 Task: Look for products with raspberry flavor in the category "Lollipops".
Action: Mouse moved to (11, 56)
Screenshot: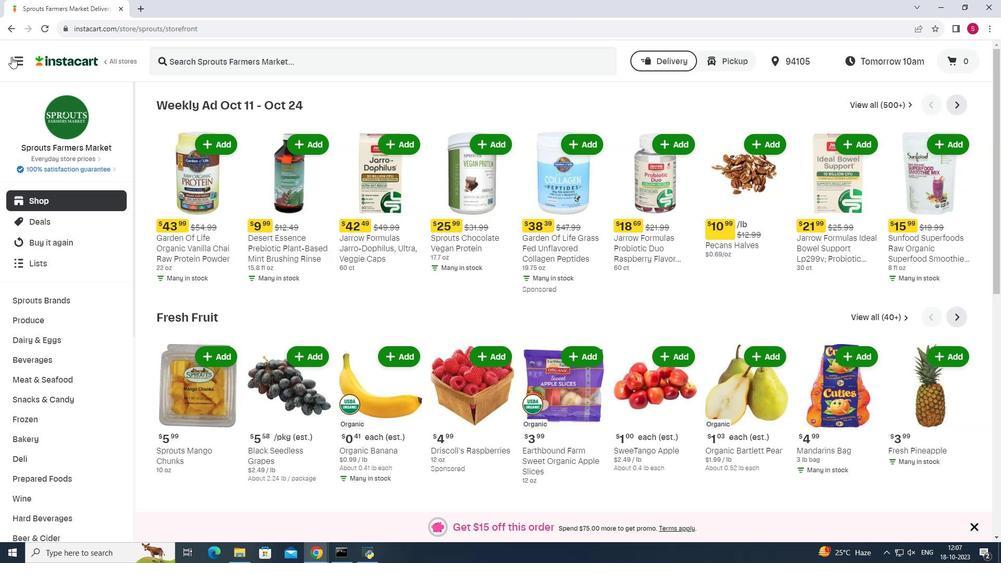 
Action: Mouse pressed left at (11, 56)
Screenshot: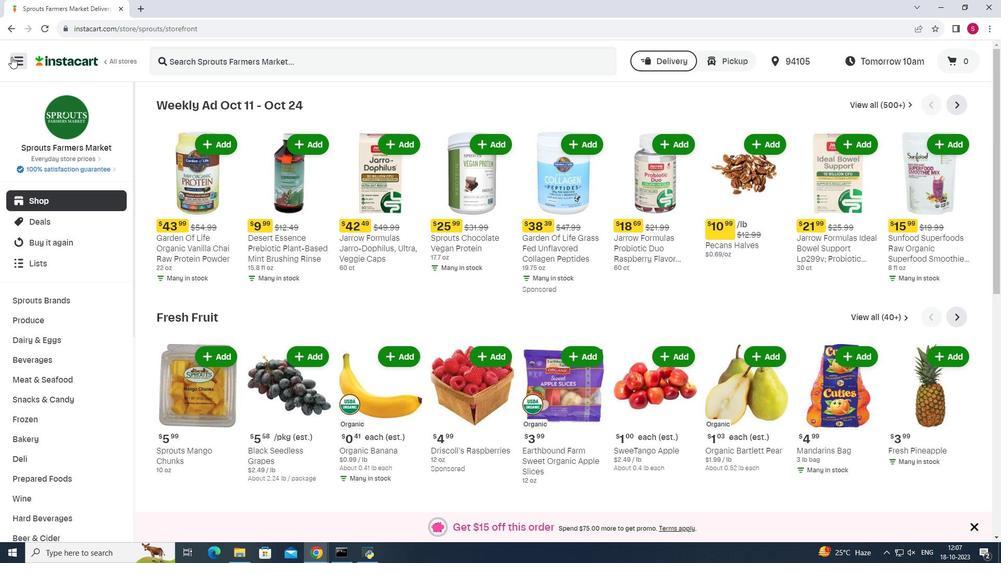 
Action: Mouse moved to (46, 271)
Screenshot: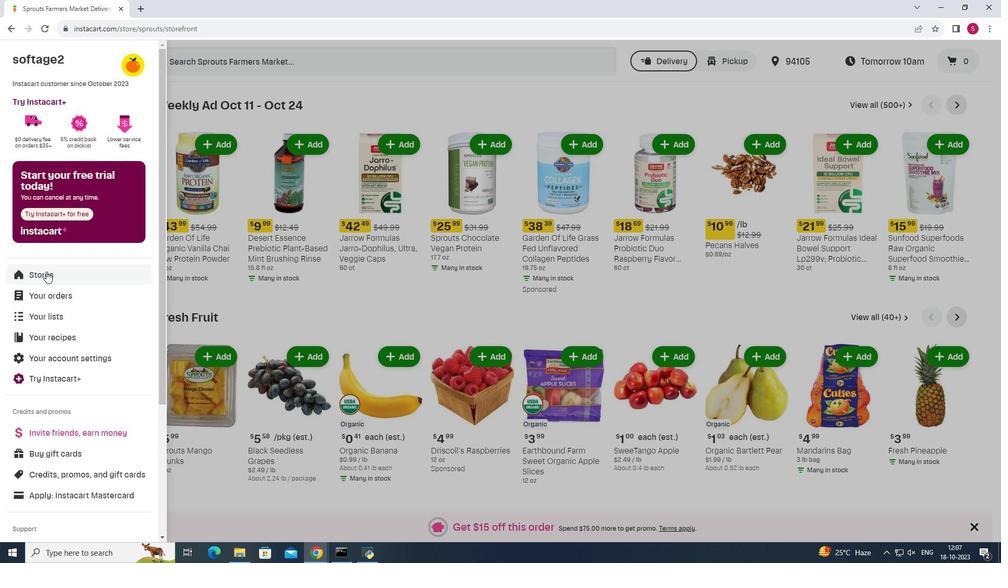 
Action: Mouse pressed left at (46, 271)
Screenshot: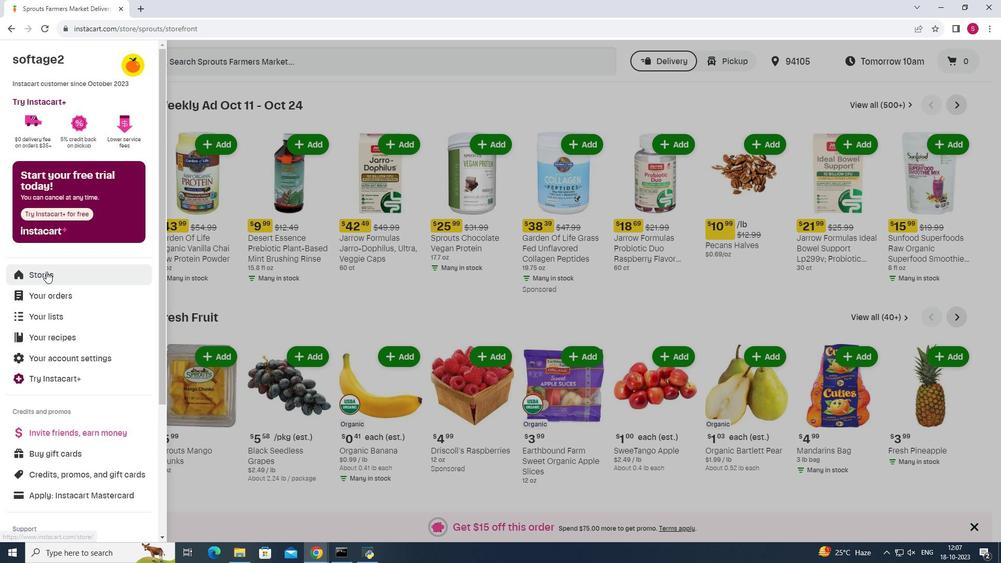 
Action: Mouse moved to (237, 94)
Screenshot: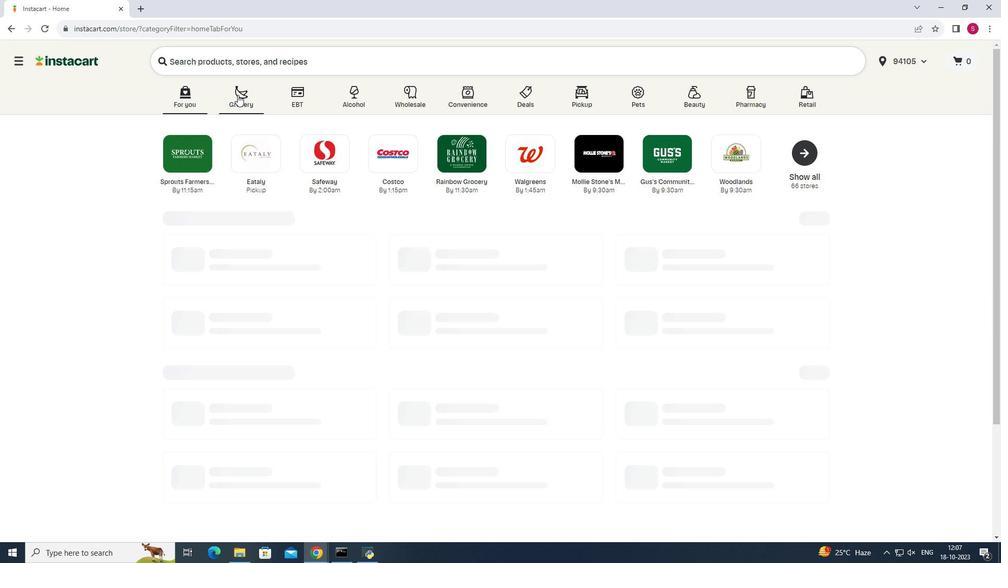 
Action: Mouse pressed left at (237, 94)
Screenshot: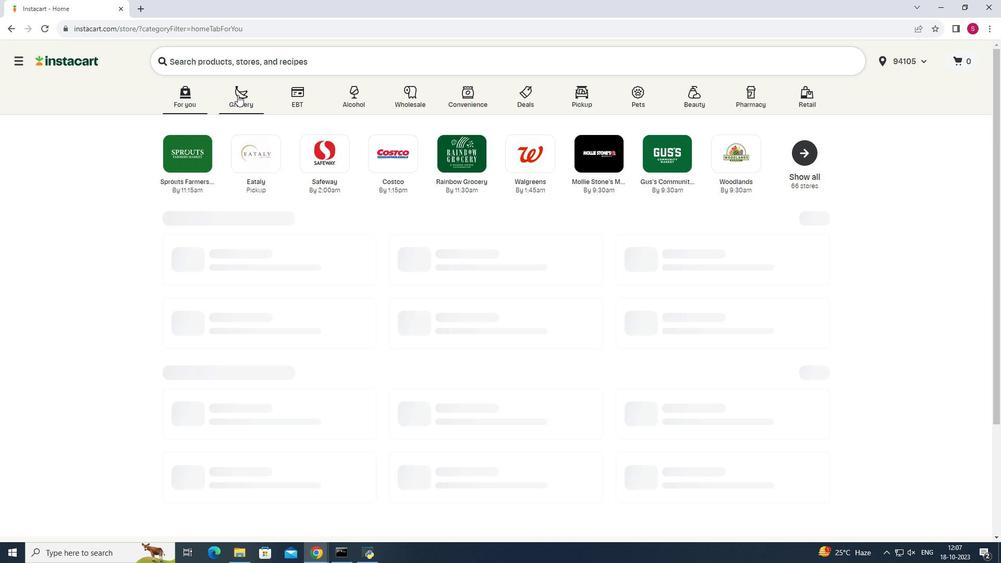 
Action: Mouse moved to (691, 142)
Screenshot: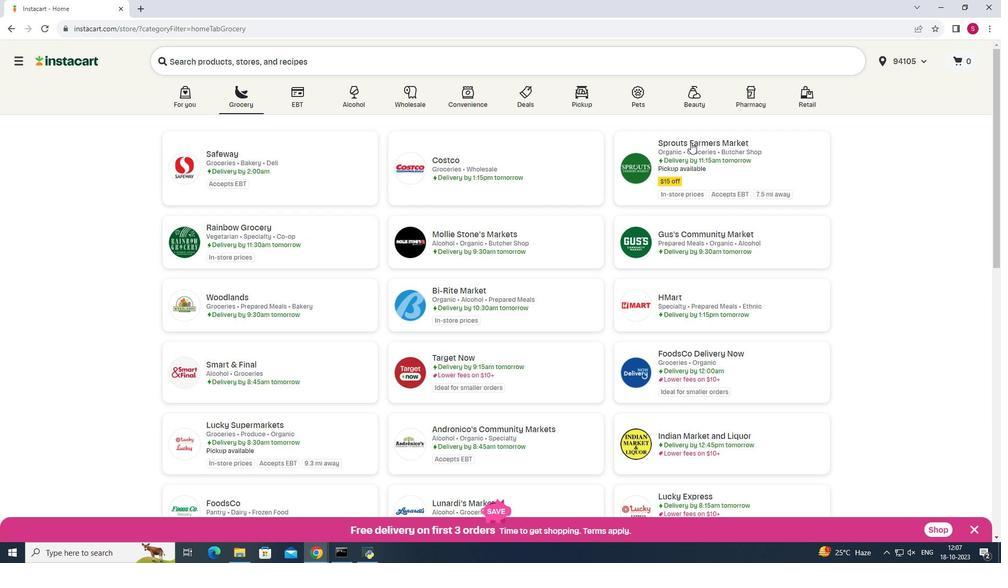 
Action: Mouse pressed left at (691, 142)
Screenshot: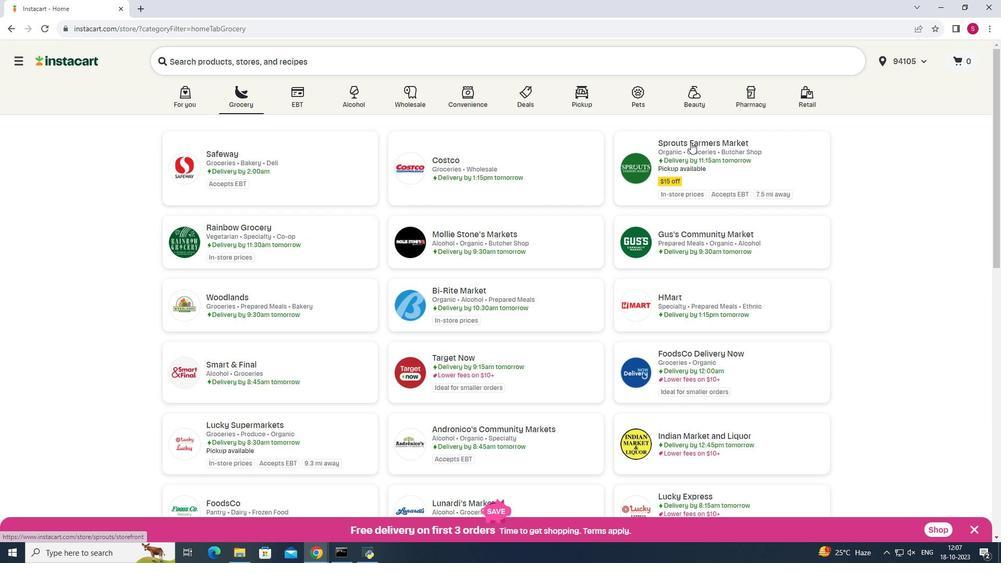 
Action: Mouse moved to (65, 405)
Screenshot: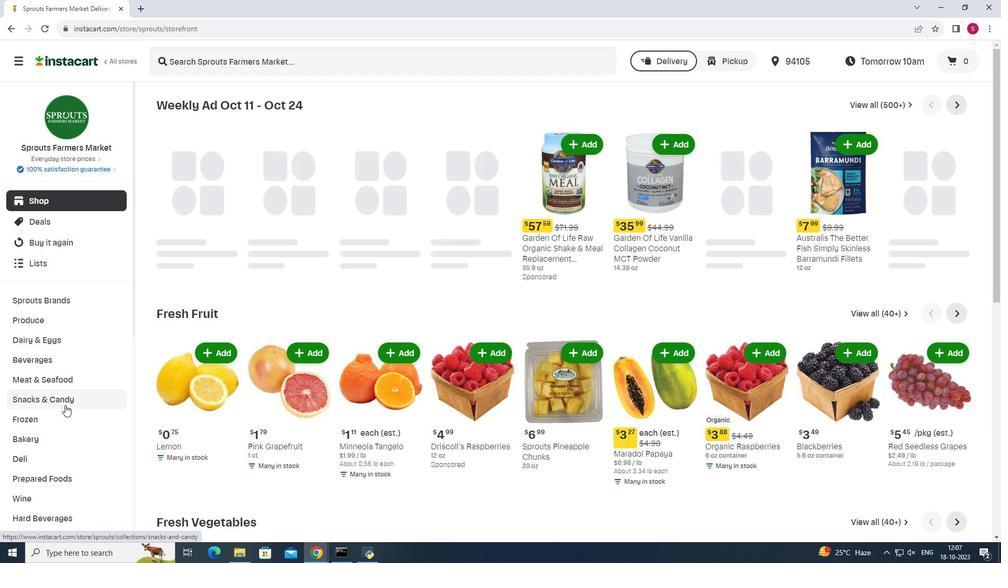 
Action: Mouse pressed left at (65, 405)
Screenshot: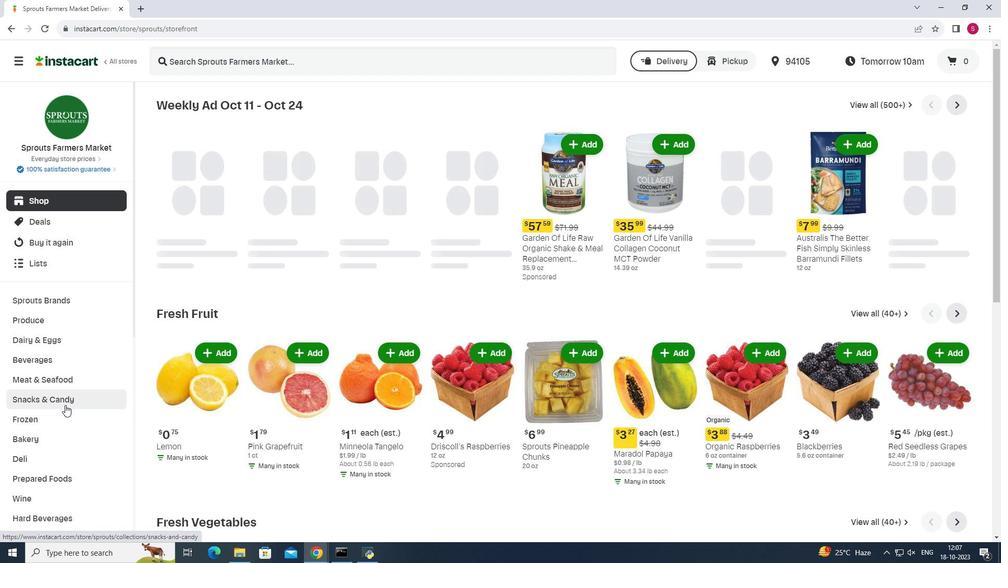 
Action: Mouse moved to (304, 126)
Screenshot: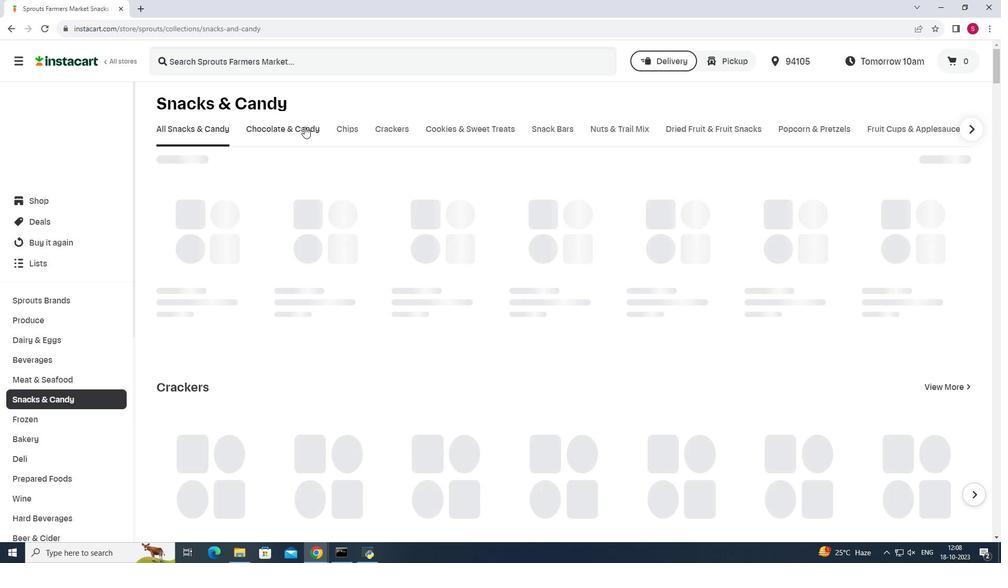 
Action: Mouse pressed left at (304, 126)
Screenshot: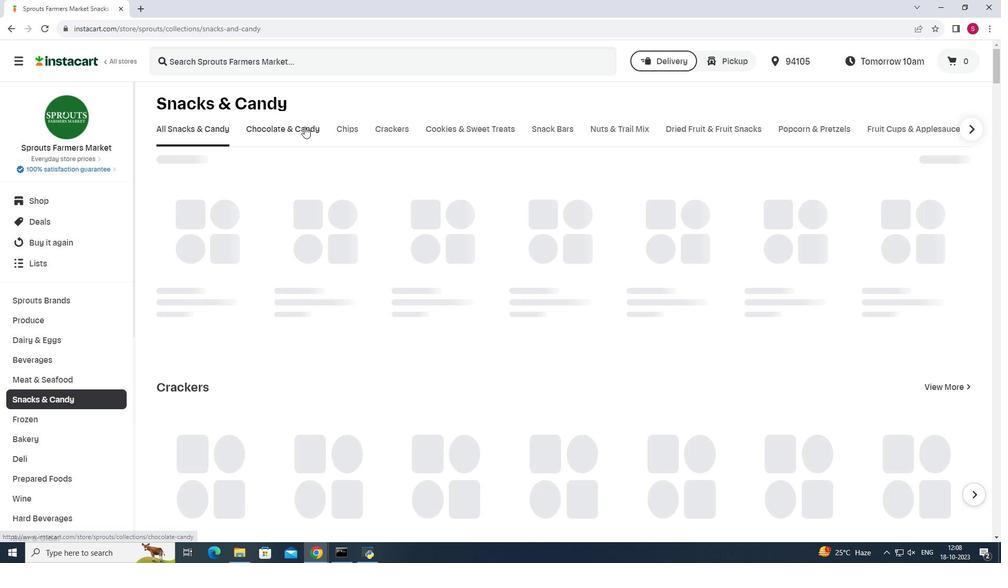 
Action: Mouse moved to (543, 171)
Screenshot: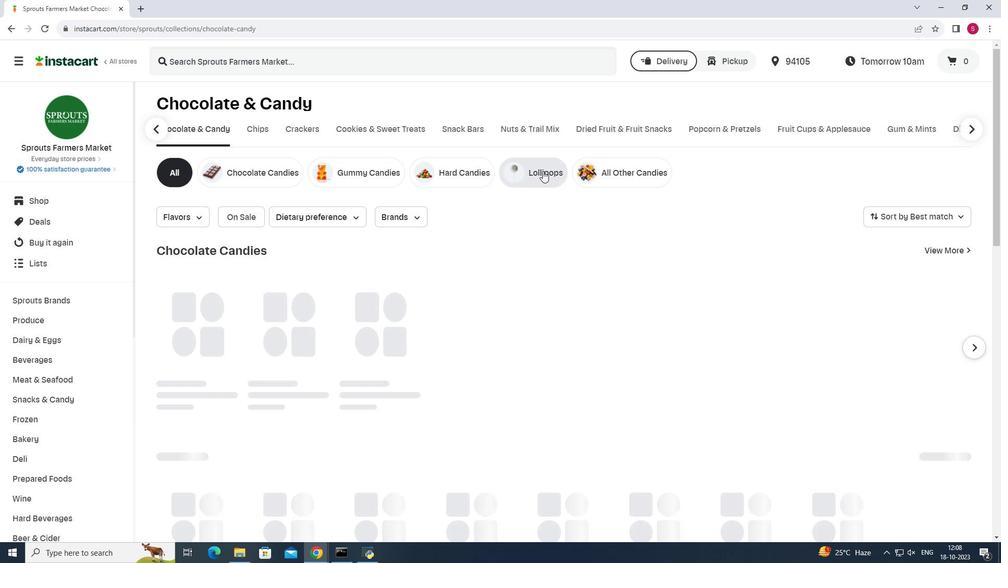 
Action: Mouse pressed left at (543, 171)
Screenshot: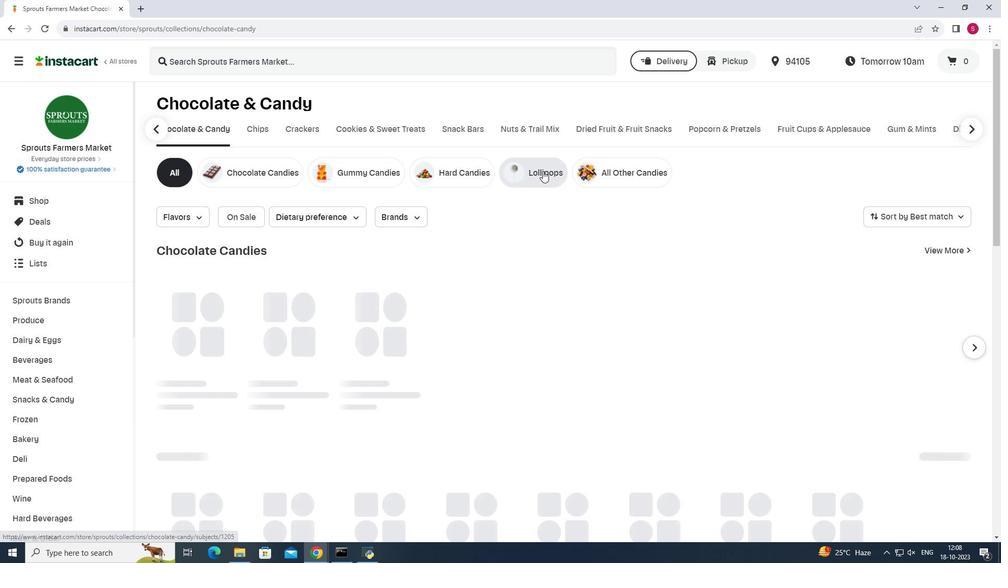 
Action: Mouse pressed left at (543, 171)
Screenshot: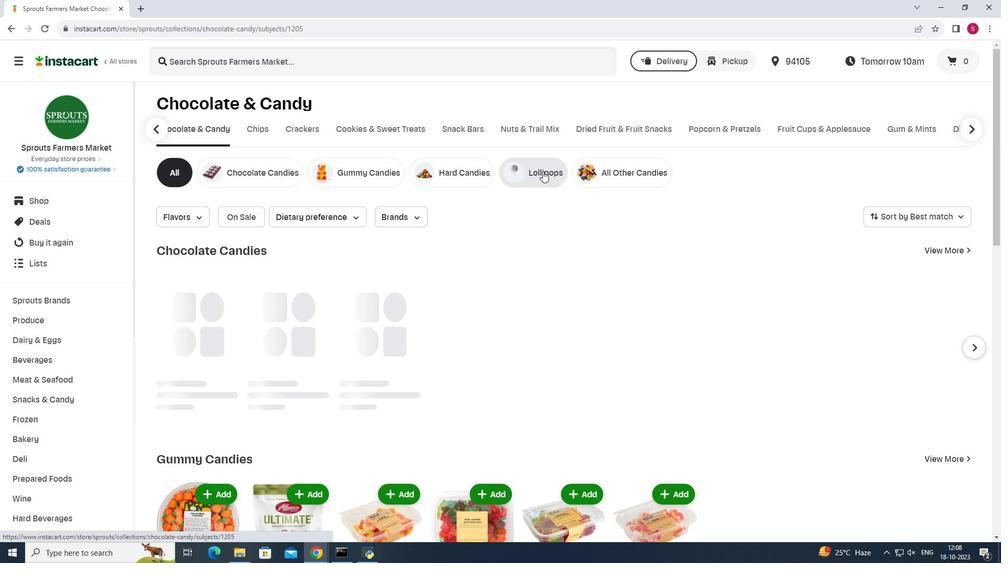 
Action: Mouse moved to (191, 215)
Screenshot: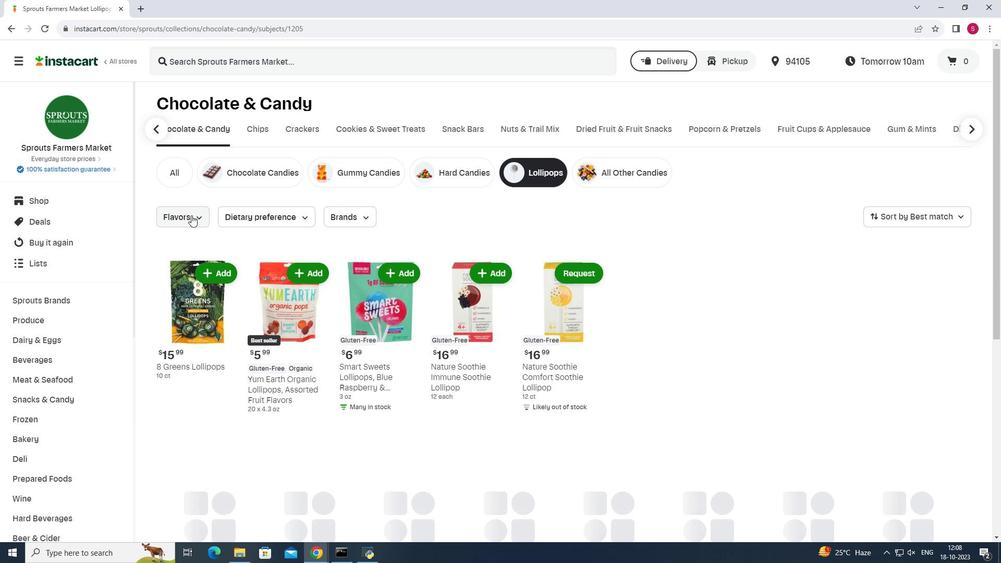 
Action: Mouse pressed left at (191, 215)
Screenshot: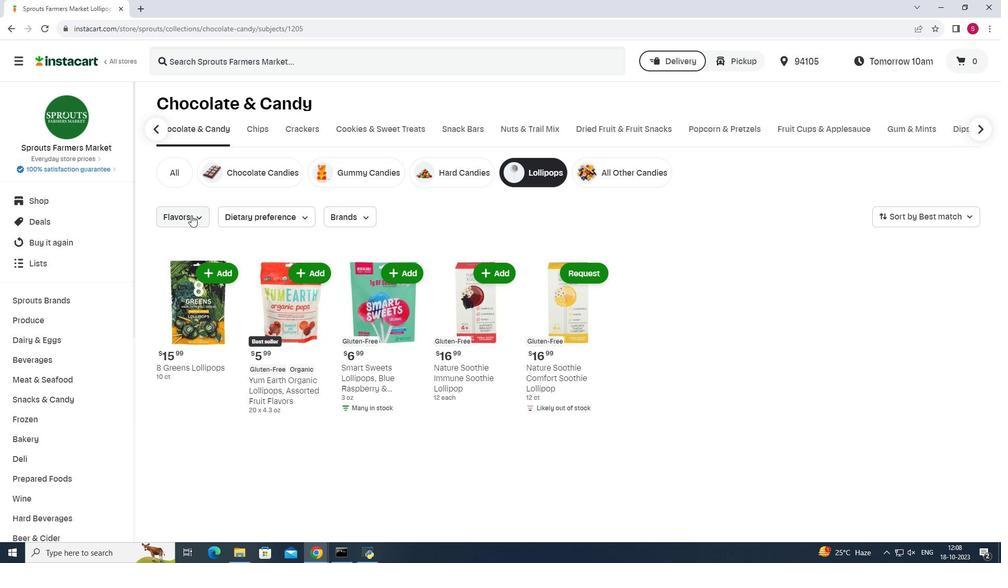 
Action: Mouse pressed left at (191, 215)
Screenshot: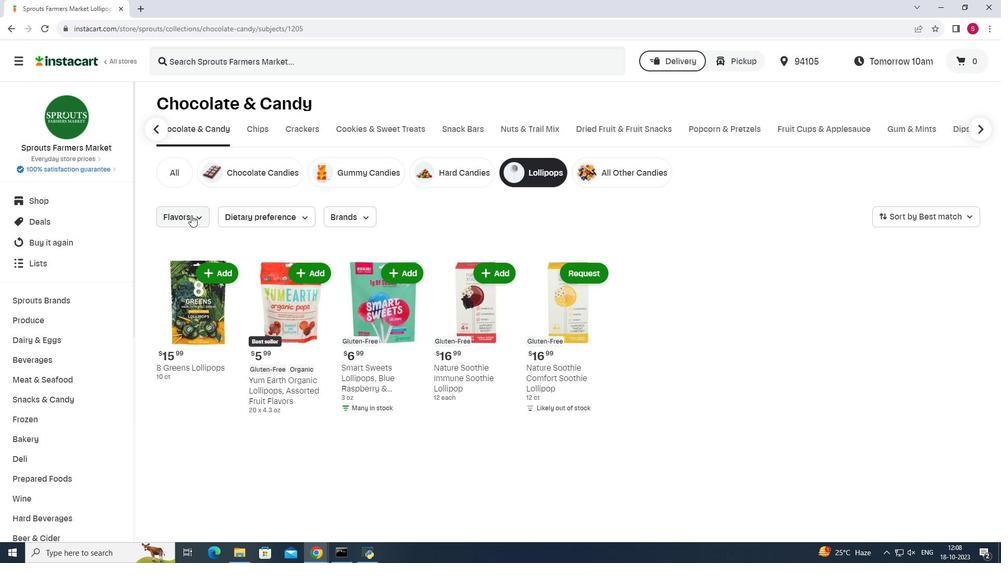 
Action: Mouse pressed left at (191, 215)
Screenshot: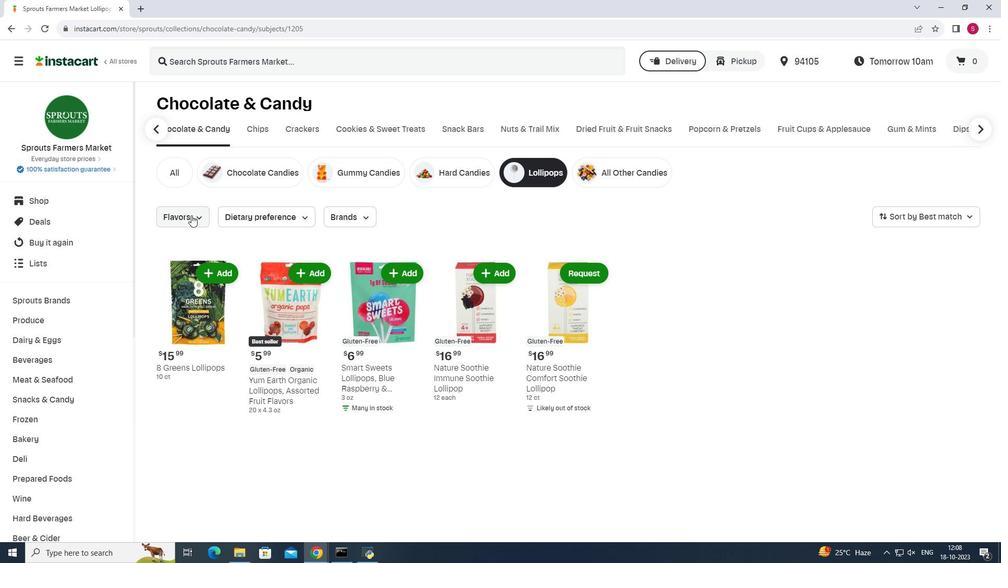 
Action: Mouse moved to (176, 326)
Screenshot: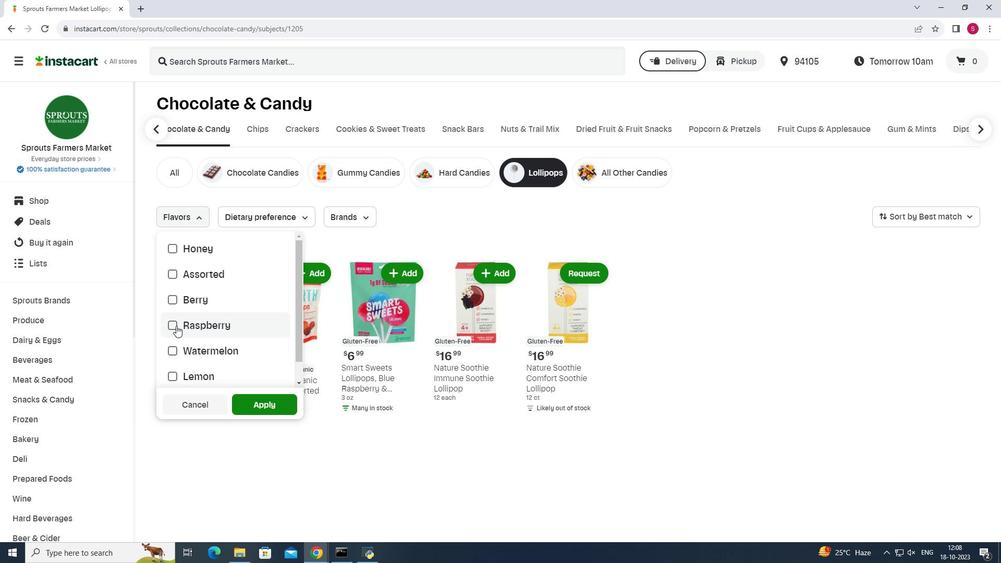 
Action: Mouse pressed left at (176, 326)
Screenshot: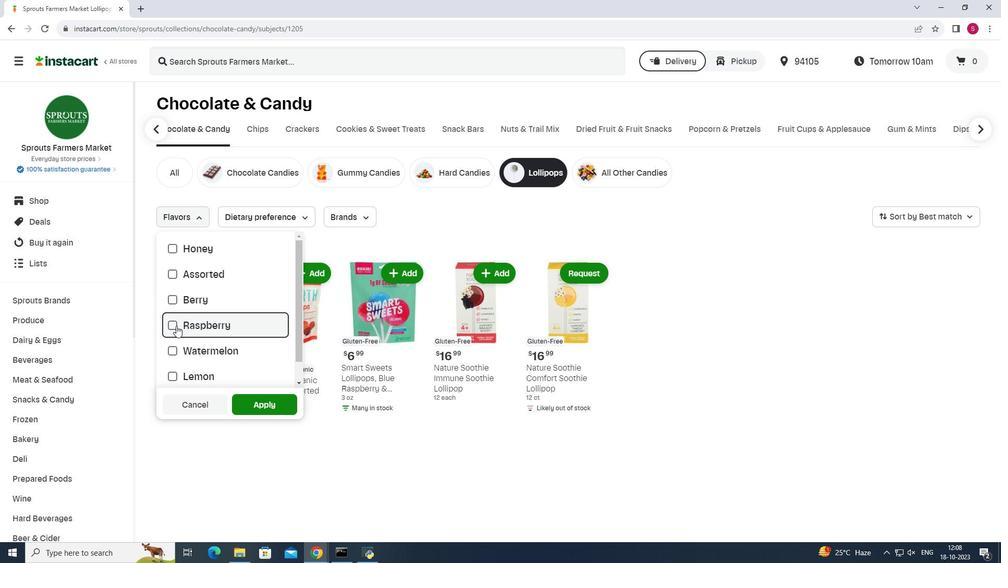 
Action: Mouse pressed left at (176, 326)
Screenshot: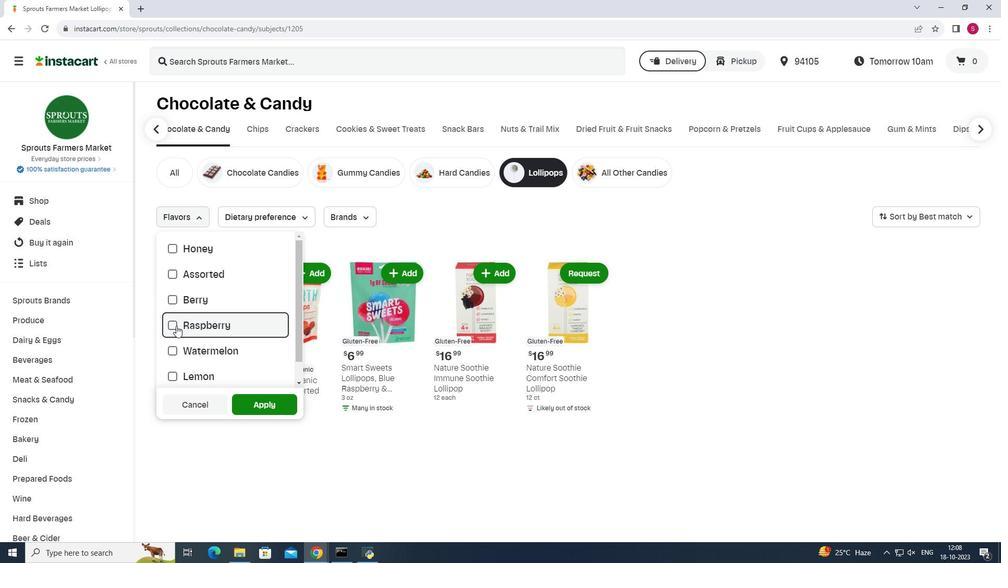 
Action: Mouse moved to (171, 325)
Screenshot: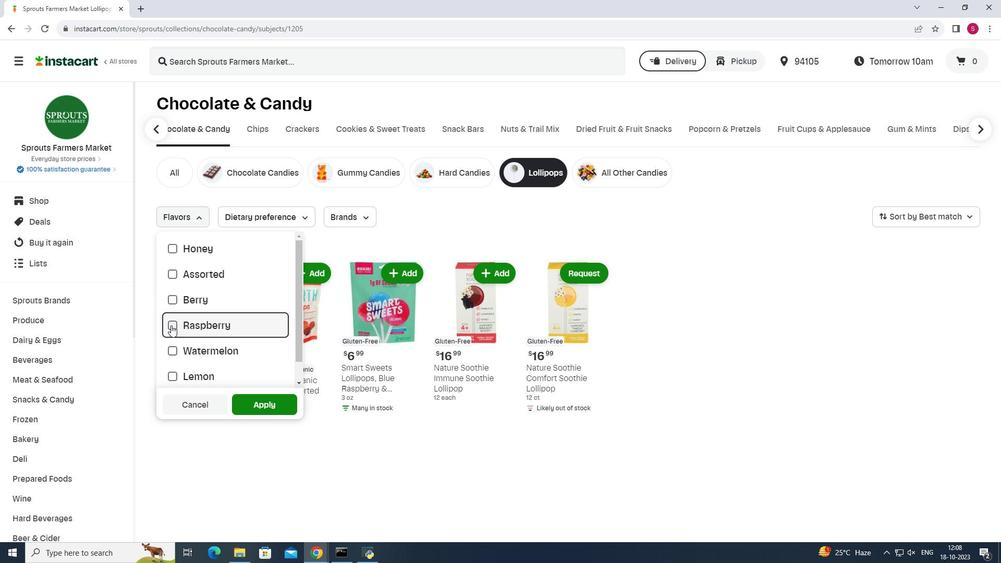 
Action: Mouse pressed left at (171, 325)
Screenshot: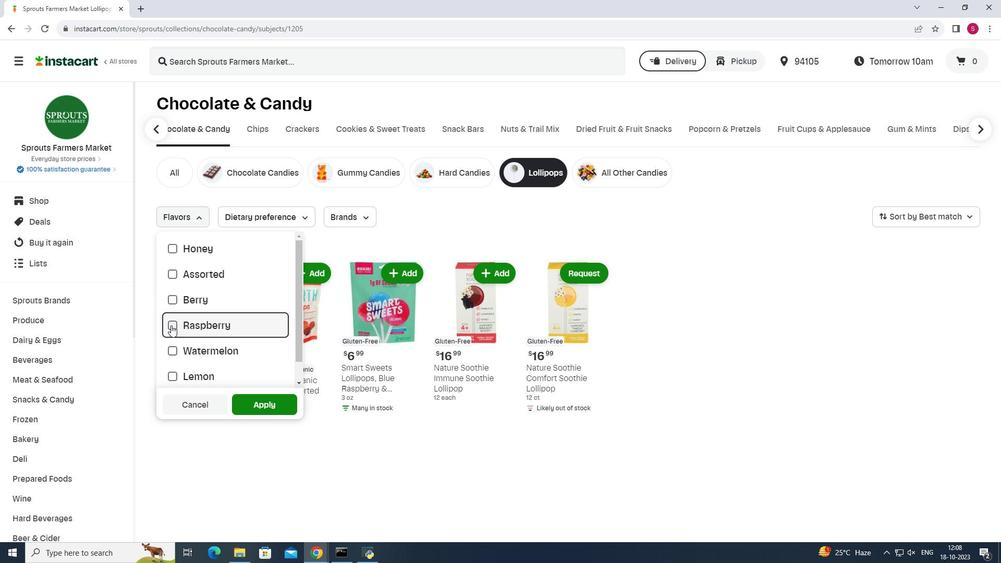 
Action: Mouse moved to (258, 405)
Screenshot: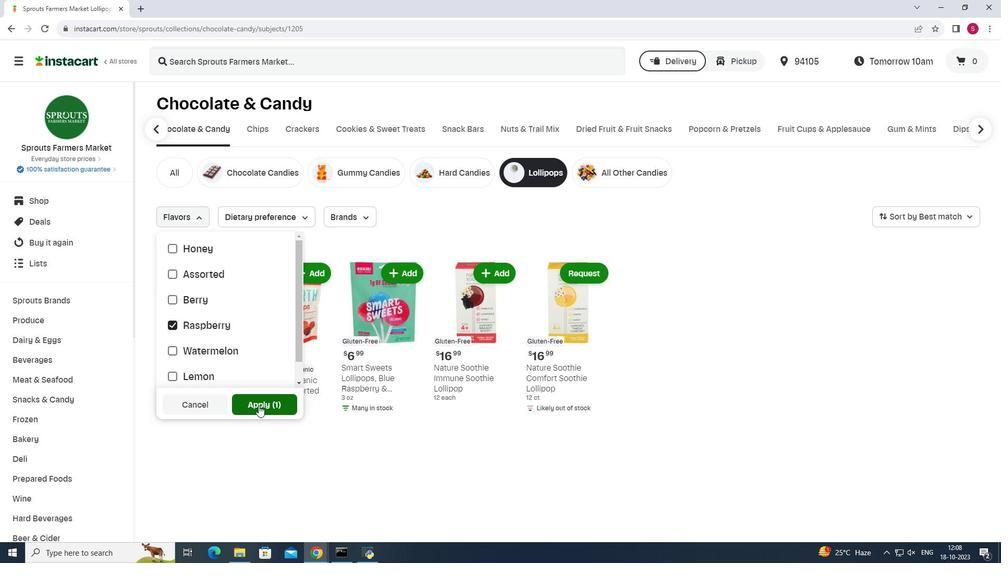 
Action: Mouse pressed left at (258, 405)
Screenshot: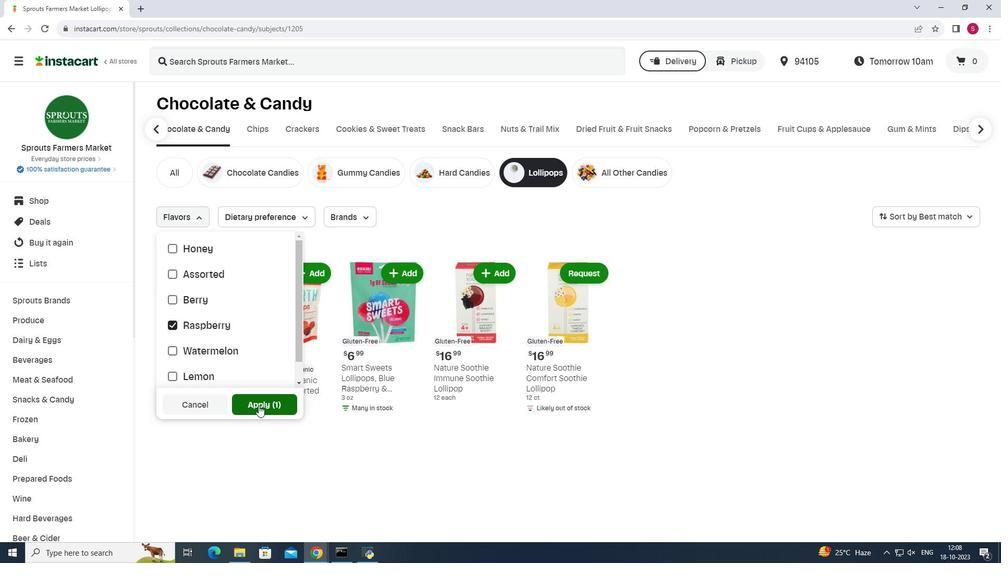 
Action: Mouse moved to (573, 230)
Screenshot: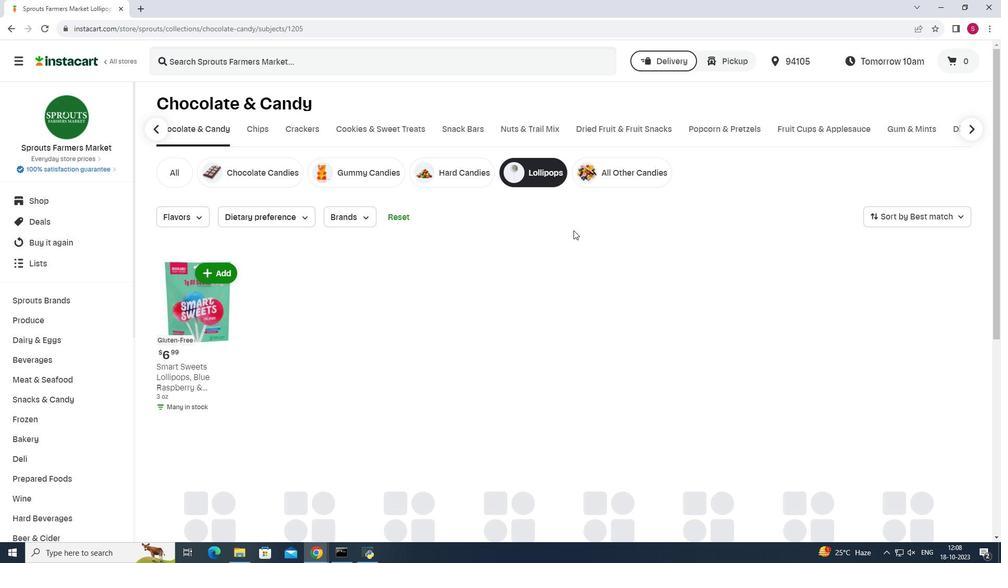 
